 Task: Add a signature Heather Cooper containing Best wishes for a happy Thanksgiving Day, Heather Cooper to email address softage.5@softage.net and add a folder Weightlifting
Action: Mouse moved to (28, 45)
Screenshot: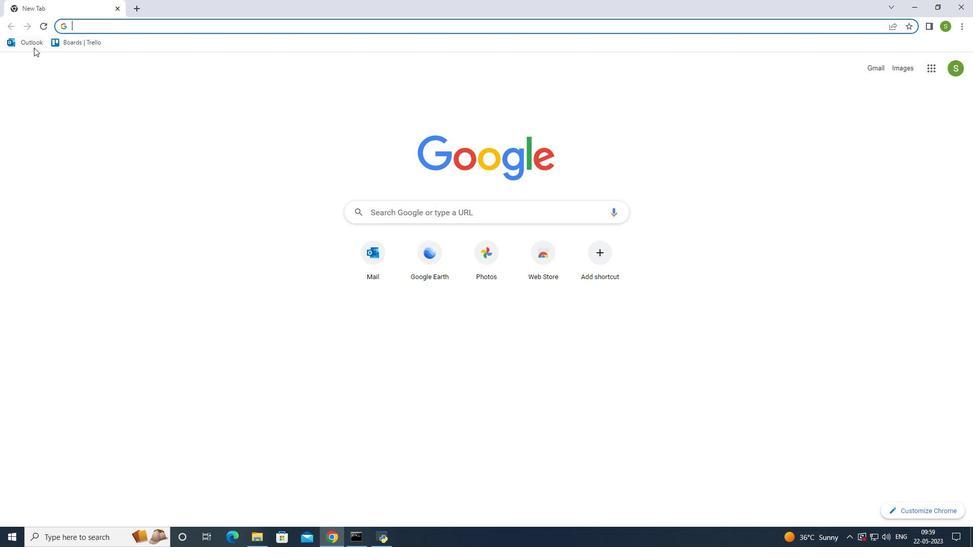 
Action: Mouse pressed left at (28, 45)
Screenshot: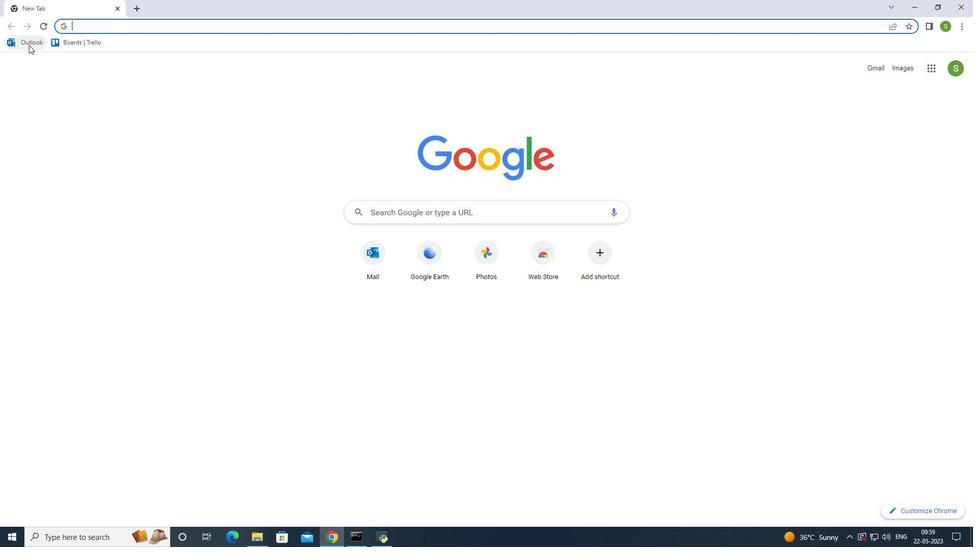 
Action: Mouse moved to (87, 86)
Screenshot: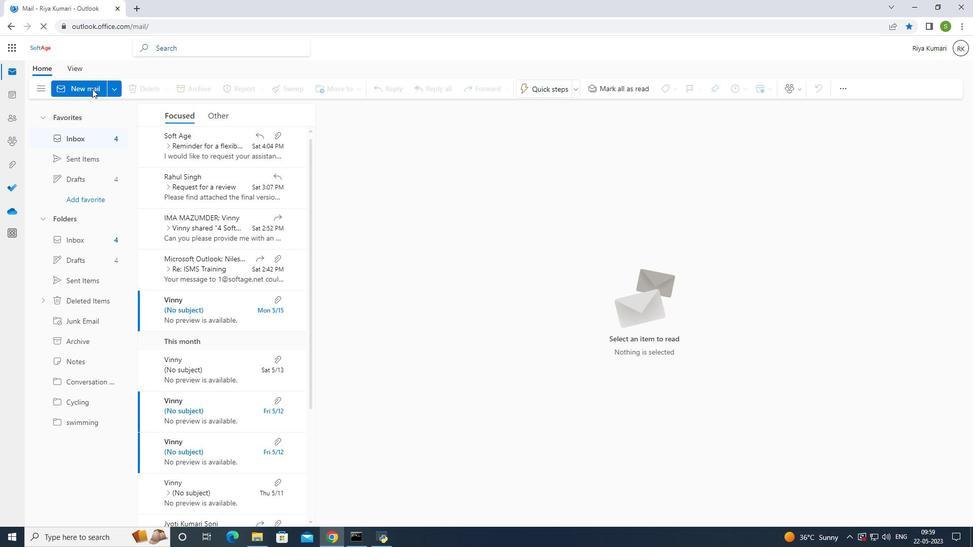 
Action: Mouse pressed left at (87, 86)
Screenshot: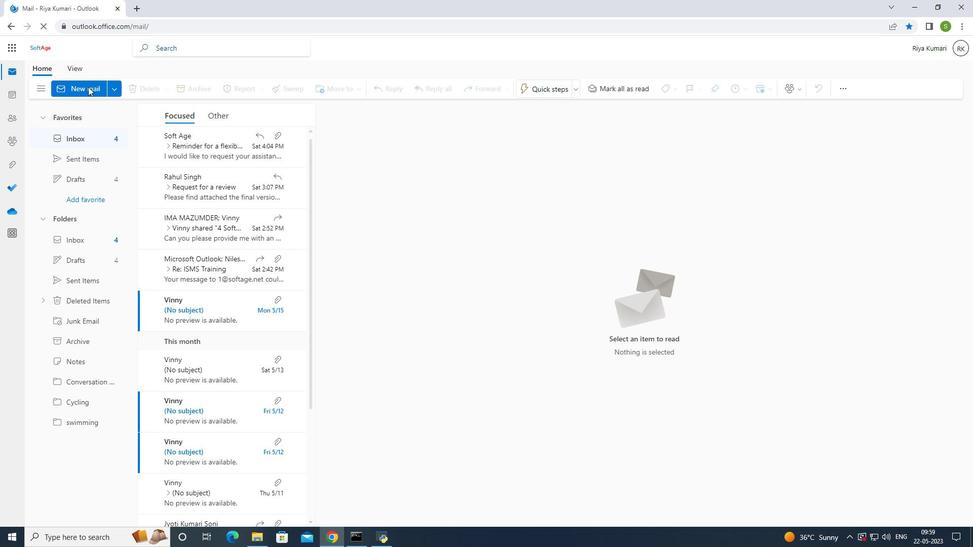 
Action: Mouse moved to (665, 86)
Screenshot: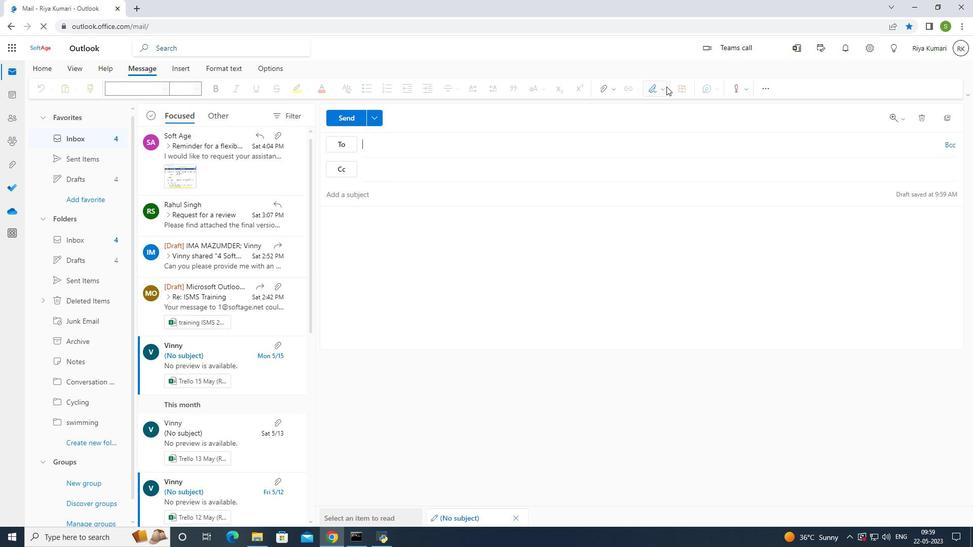 
Action: Mouse pressed left at (665, 86)
Screenshot: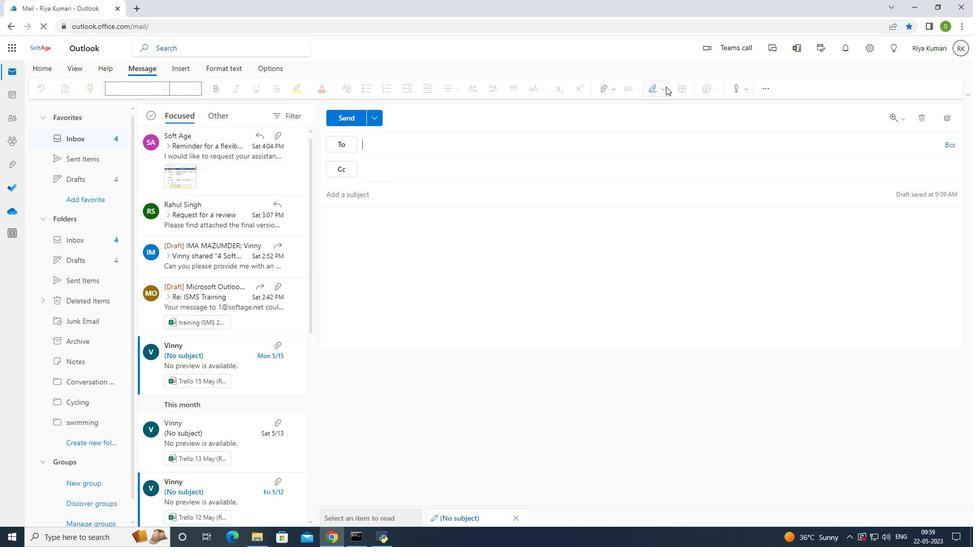 
Action: Mouse moved to (651, 128)
Screenshot: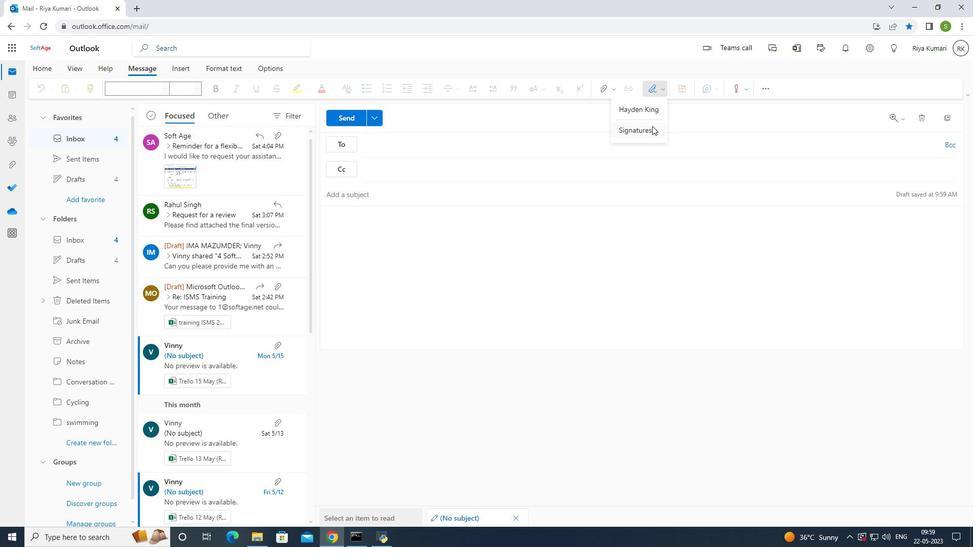
Action: Mouse pressed left at (651, 128)
Screenshot: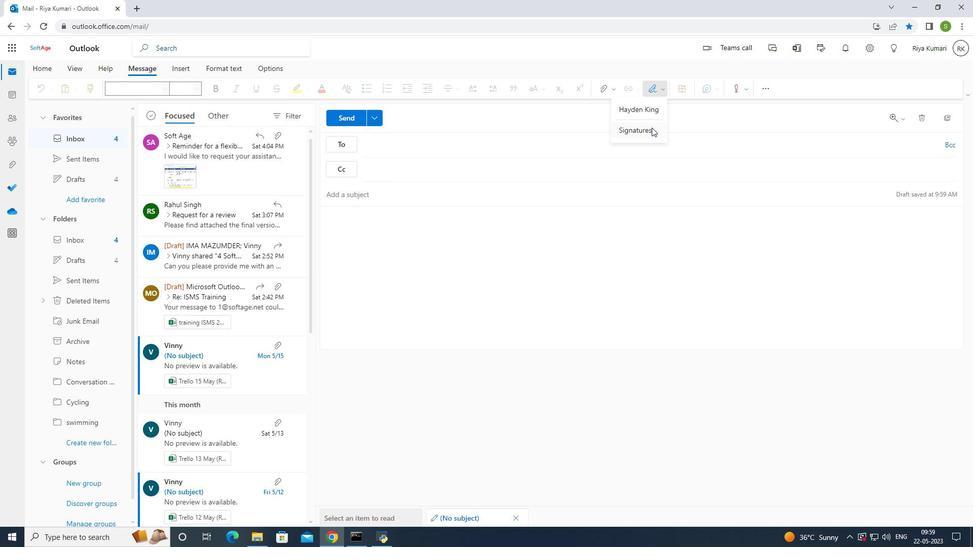 
Action: Mouse moved to (635, 171)
Screenshot: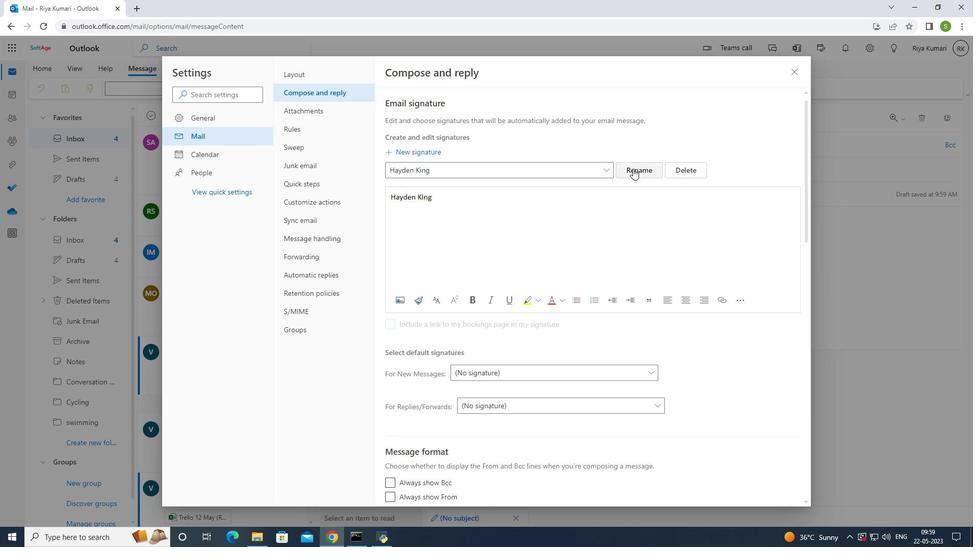 
Action: Mouse pressed left at (635, 171)
Screenshot: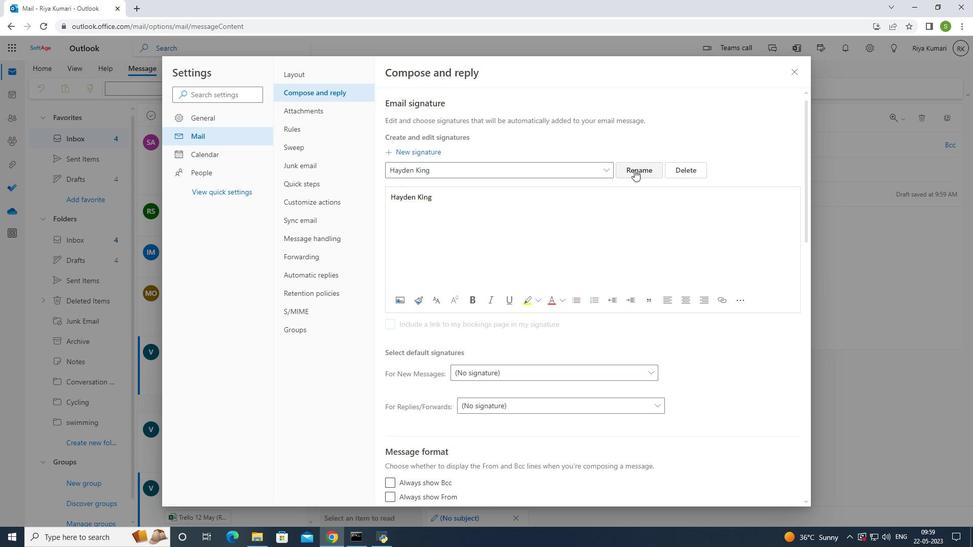 
Action: Mouse moved to (537, 172)
Screenshot: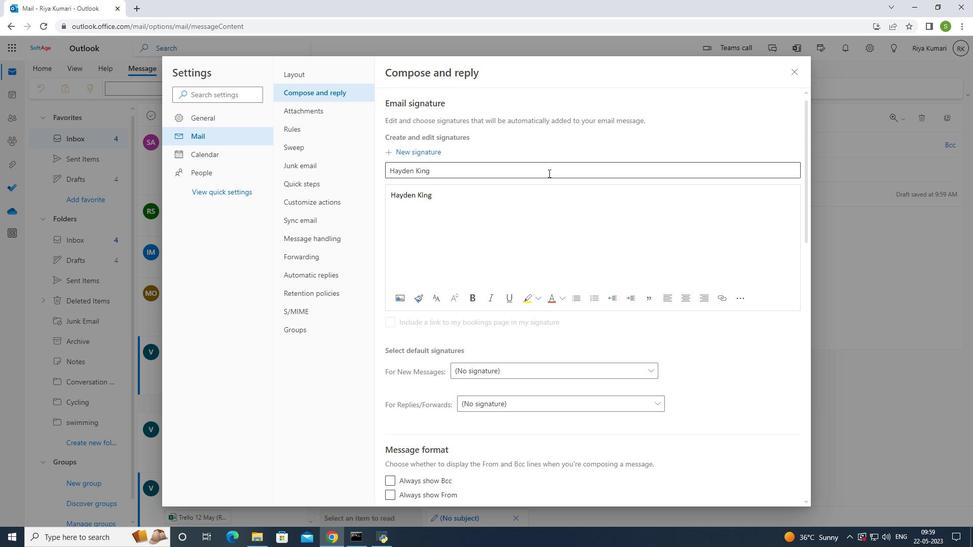 
Action: Mouse pressed left at (537, 172)
Screenshot: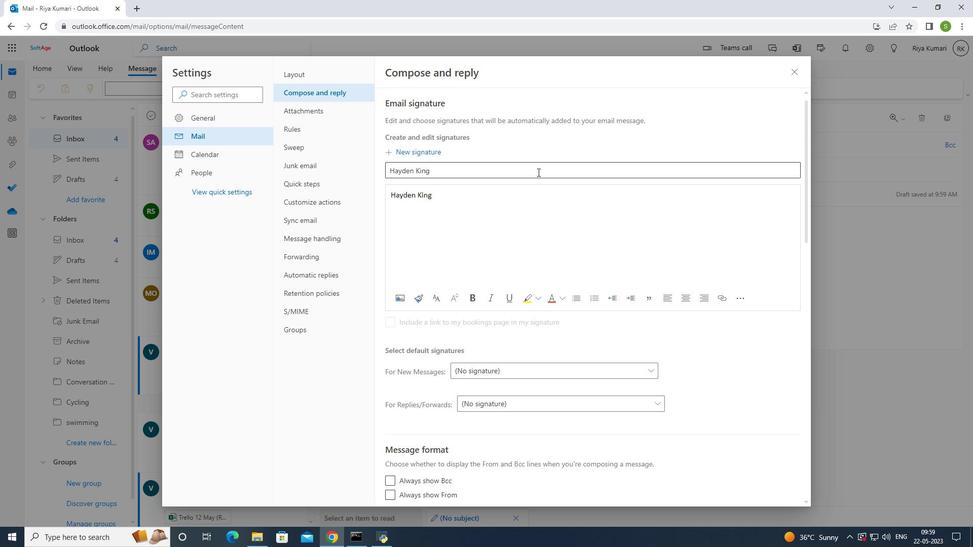 
Action: Key pressed <Key.backspace><Key.backspace><Key.backspace><Key.backspace><Key.backspace><Key.backspace><Key.backspace><Key.backspace><Key.backspace><Key.backspace><Key.backspace><Key.backspace><Key.backspace><Key.backspace><Key.backspace><Key.backspace><Key.backspace><Key.backspace><Key.backspace><Key.backspace><Key.backspace><Key.backspace><Key.backspace><Key.backspace><Key.backspace>
Screenshot: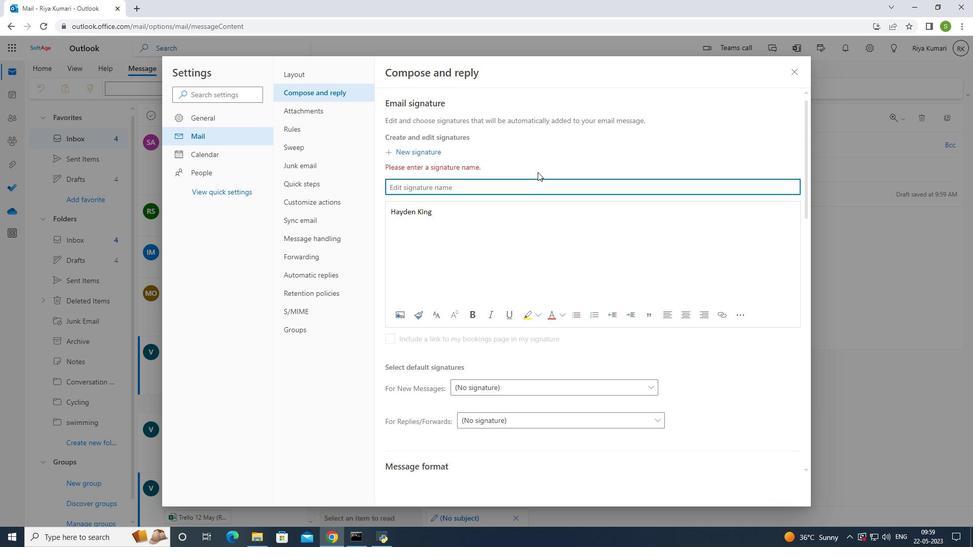 
Action: Mouse moved to (548, 168)
Screenshot: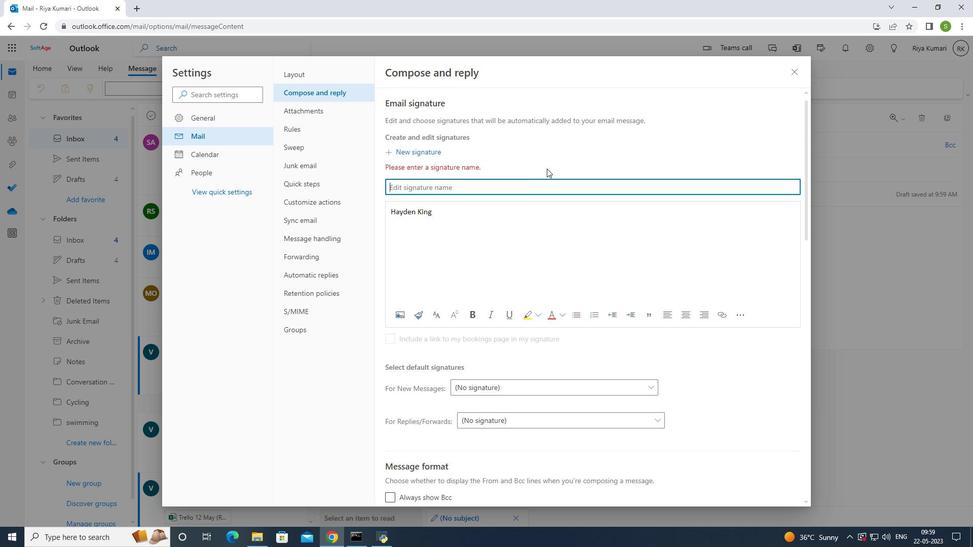 
Action: Key pressed <Key.shift><Key.shift><Key.shift><Key.shift>Heather<Key.space><Key.shift>Cooperctrl+A<'\x03'>
Screenshot: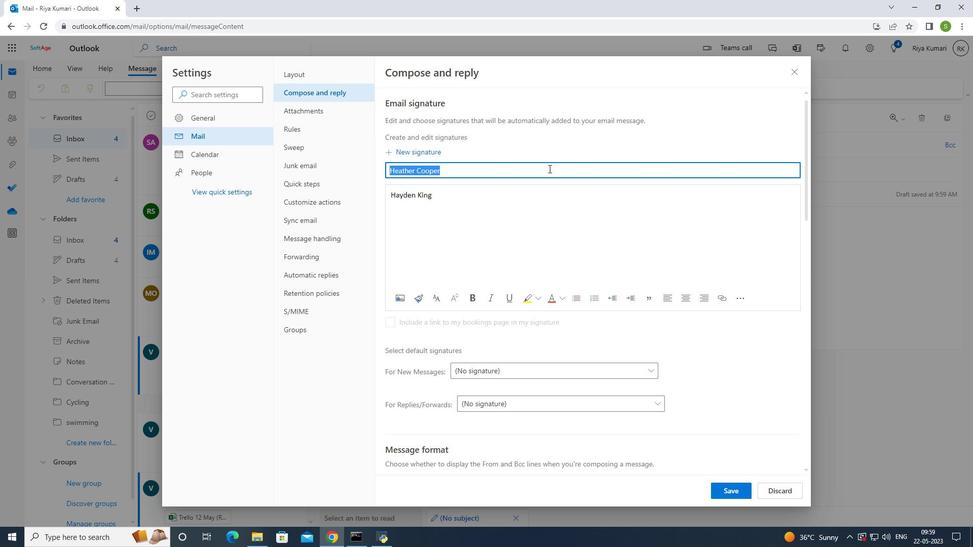 
Action: Mouse moved to (444, 193)
Screenshot: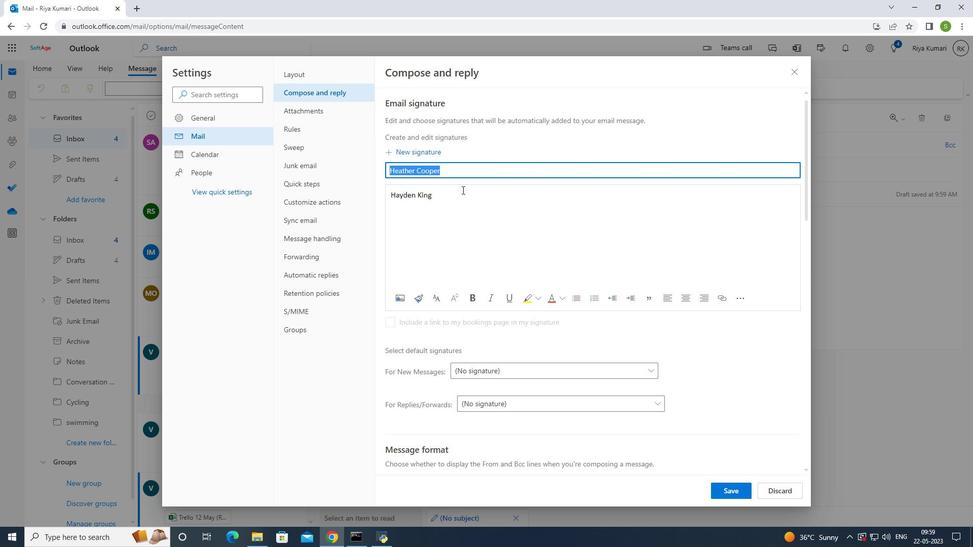 
Action: Mouse pressed left at (444, 193)
Screenshot: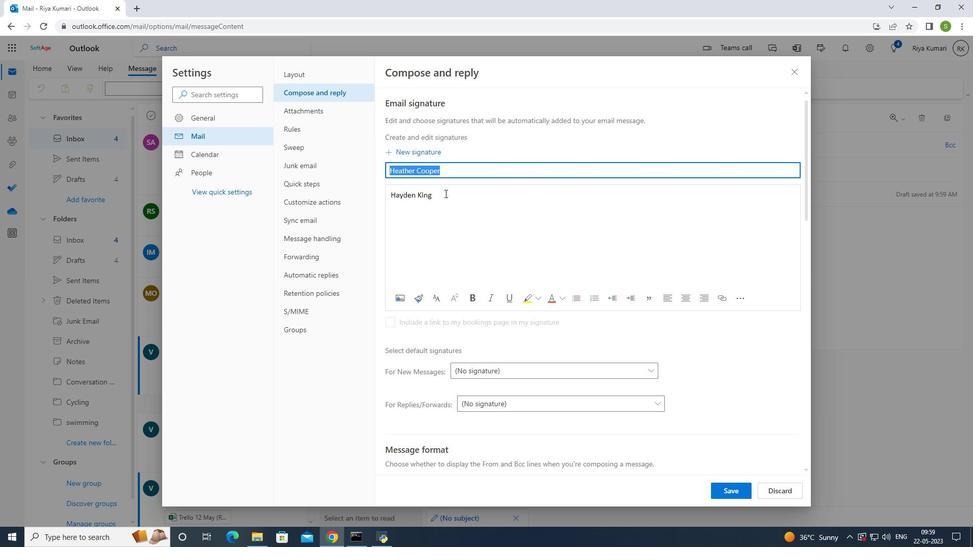 
Action: Key pressed <Key.backspace><Key.backspace><Key.backspace><Key.backspace><Key.backspace><Key.backspace><Key.backspace><Key.backspace><Key.backspace><Key.backspace><Key.backspace><Key.backspace><Key.backspace><Key.backspace><Key.backspace><Key.backspace><Key.backspace><Key.backspace>
Screenshot: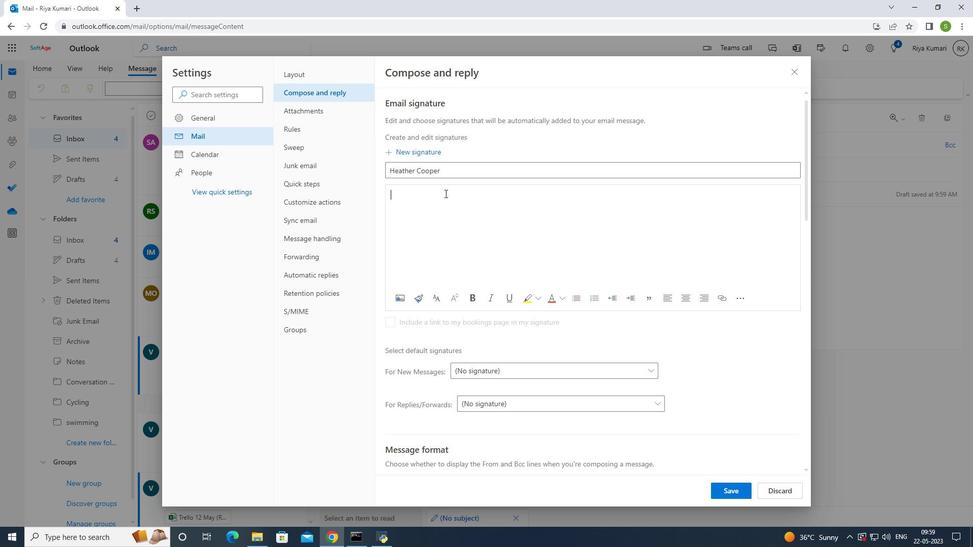 
Action: Mouse moved to (444, 195)
Screenshot: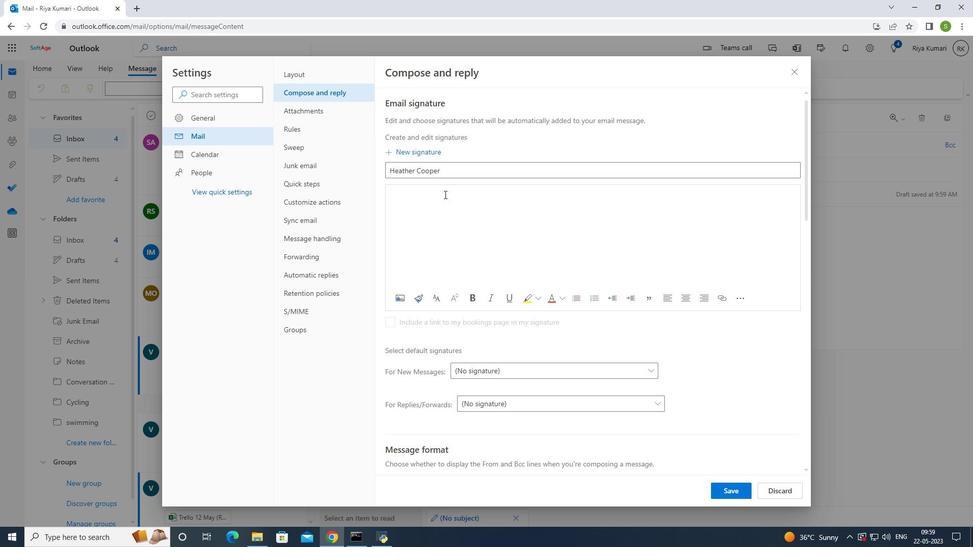 
Action: Key pressed ctrl+V
Screenshot: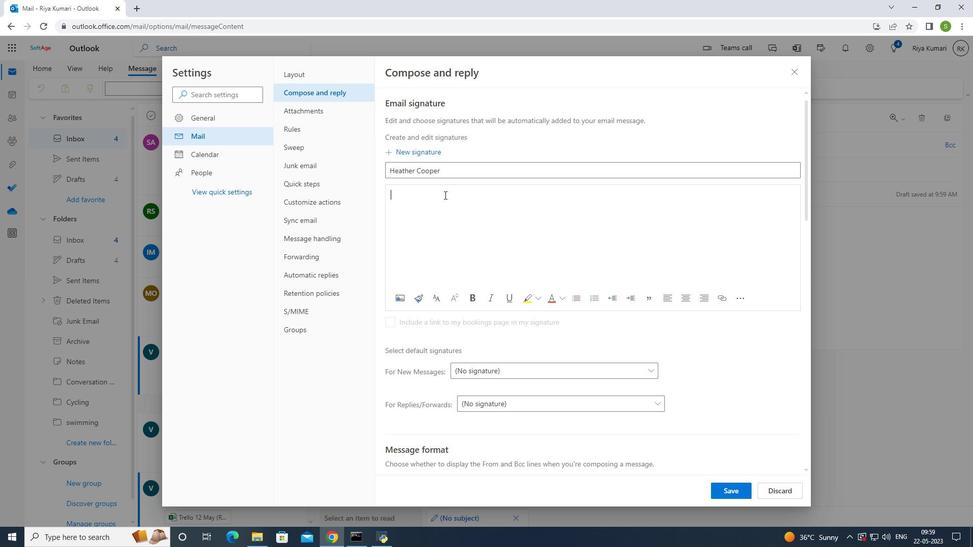 
Action: Mouse moved to (726, 492)
Screenshot: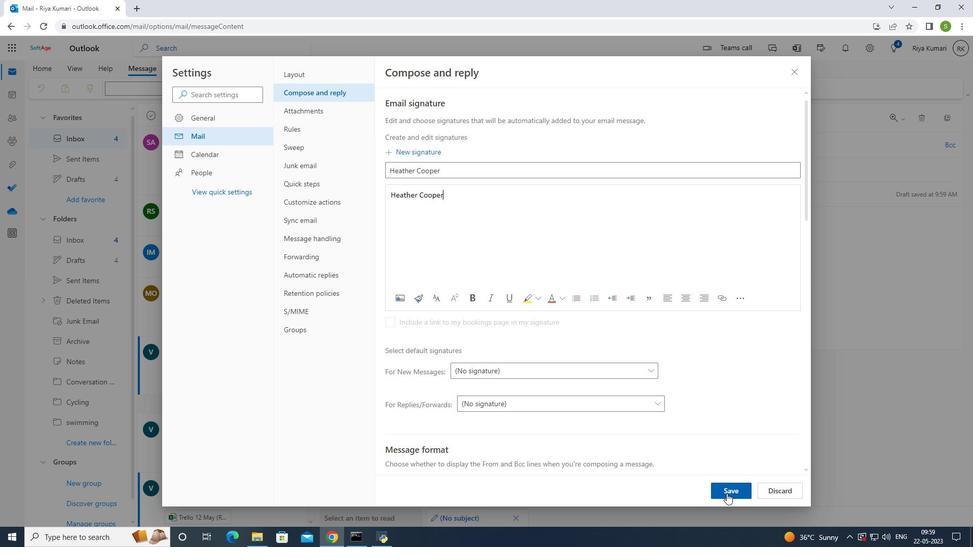 
Action: Mouse pressed left at (726, 492)
Screenshot: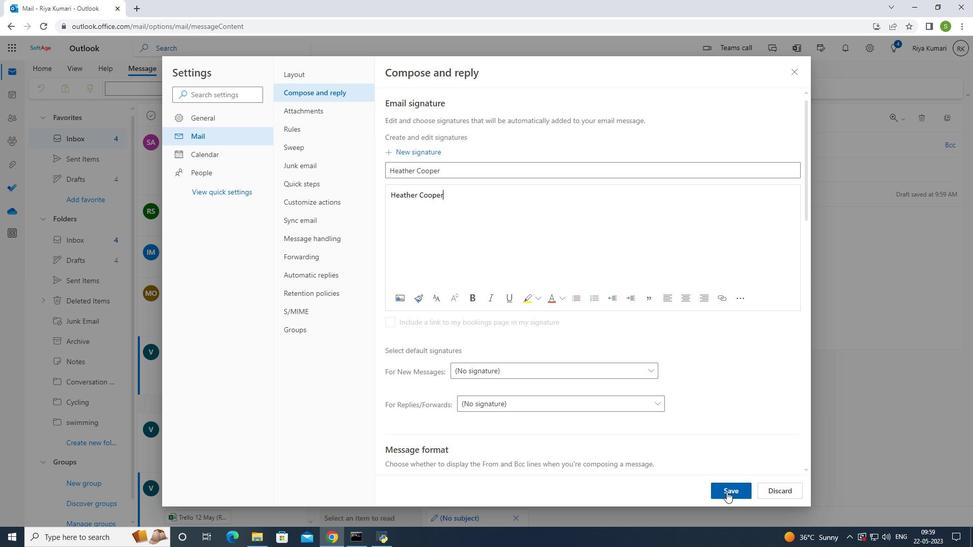 
Action: Mouse moved to (795, 71)
Screenshot: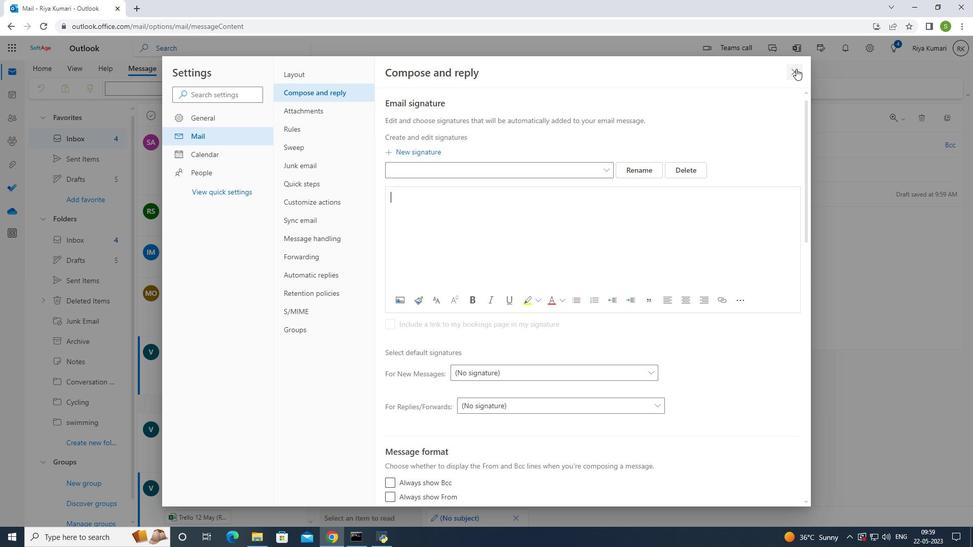 
Action: Mouse pressed left at (795, 71)
Screenshot: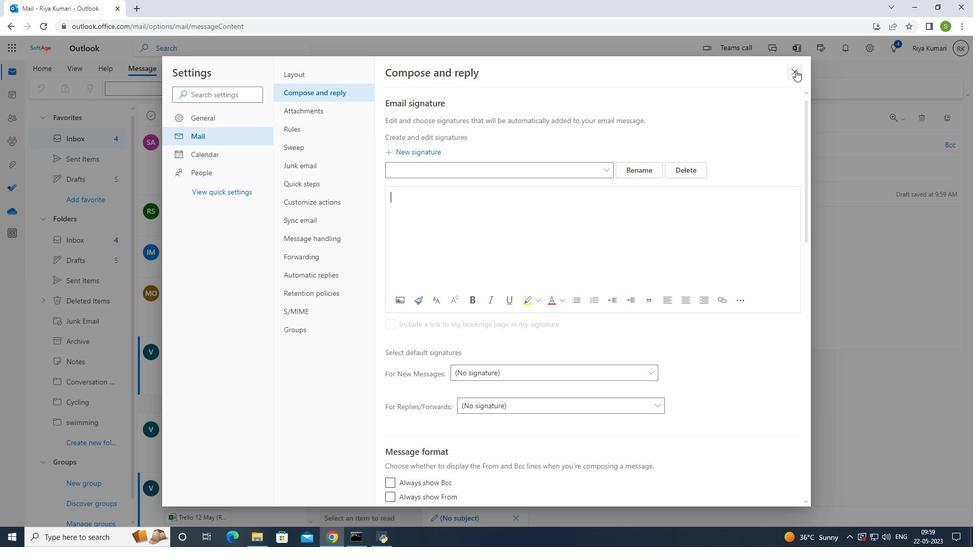 
Action: Mouse moved to (383, 230)
Screenshot: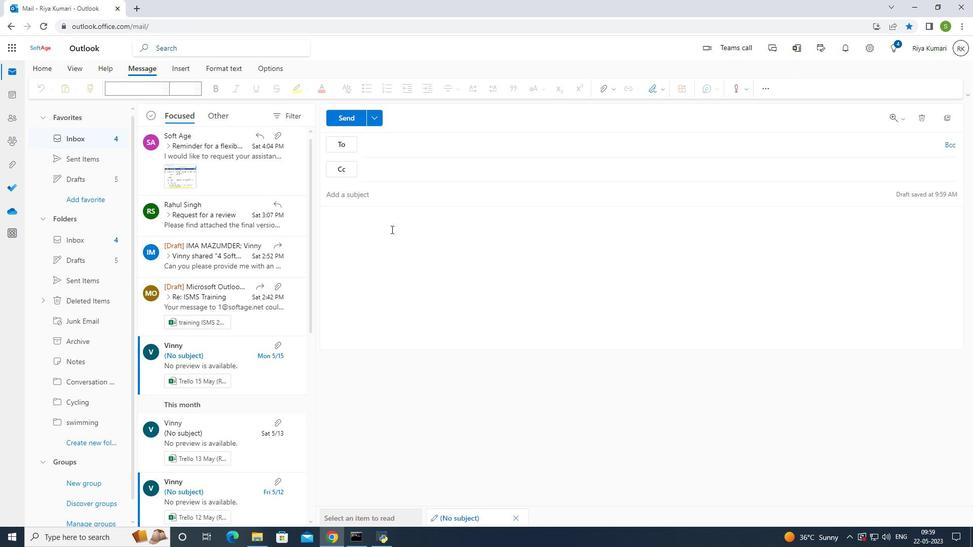 
Action: Mouse pressed left at (383, 230)
Screenshot: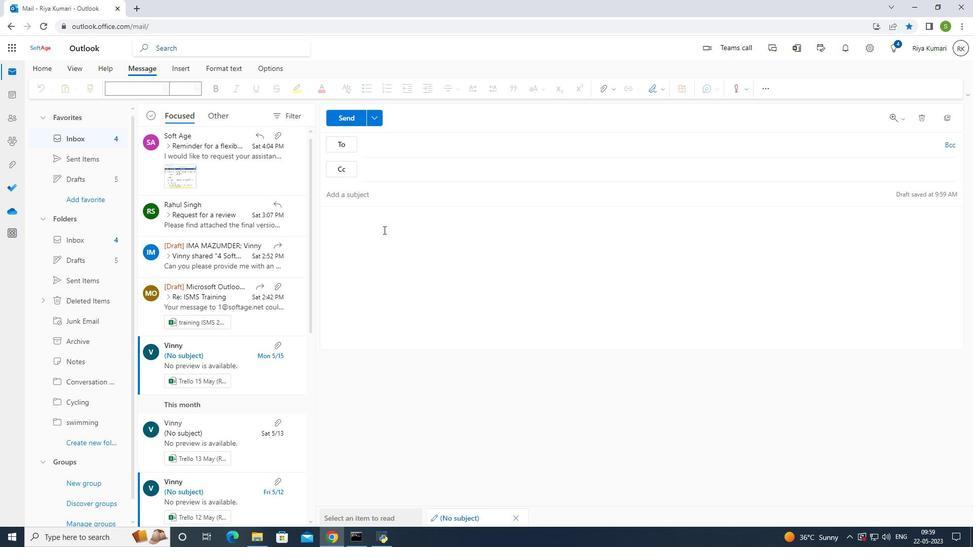 
Action: Mouse moved to (661, 90)
Screenshot: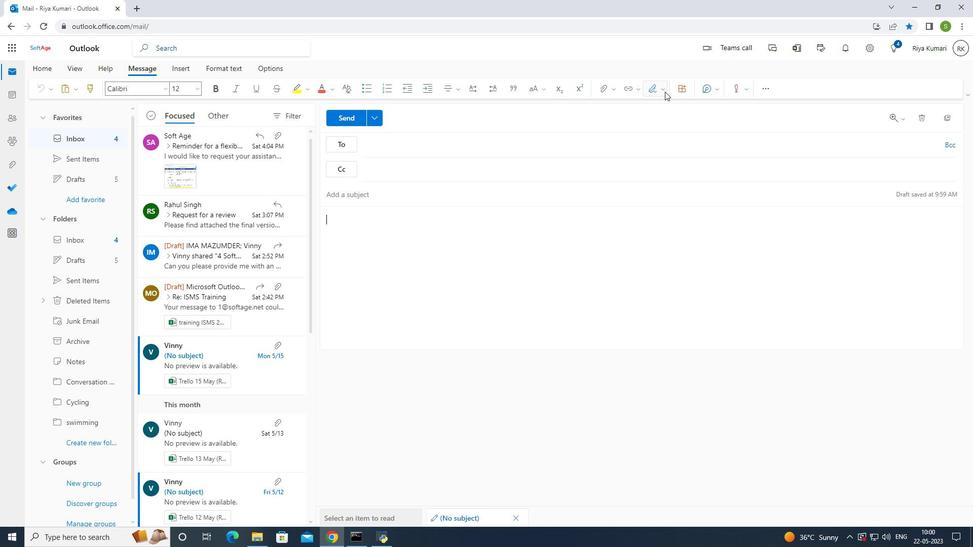 
Action: Mouse pressed left at (661, 90)
Screenshot: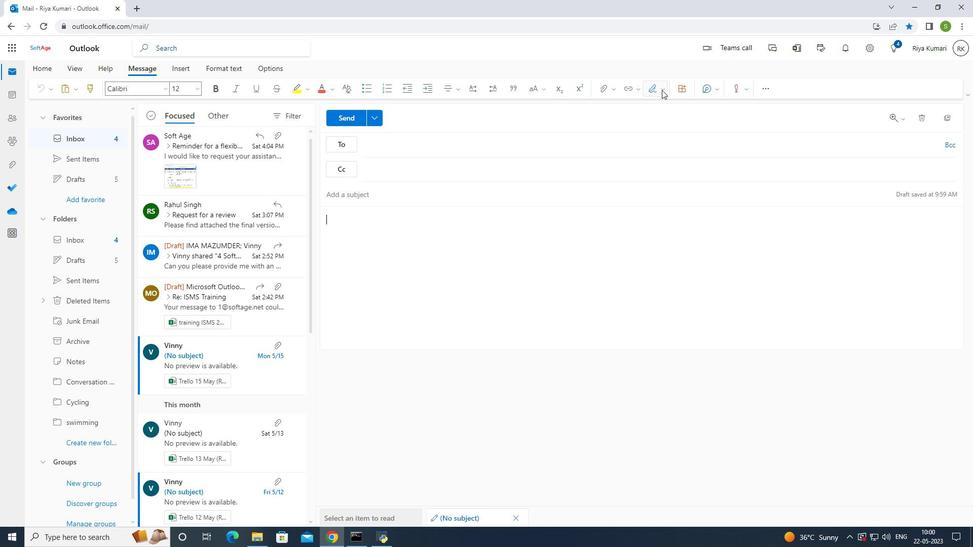 
Action: Mouse moved to (648, 114)
Screenshot: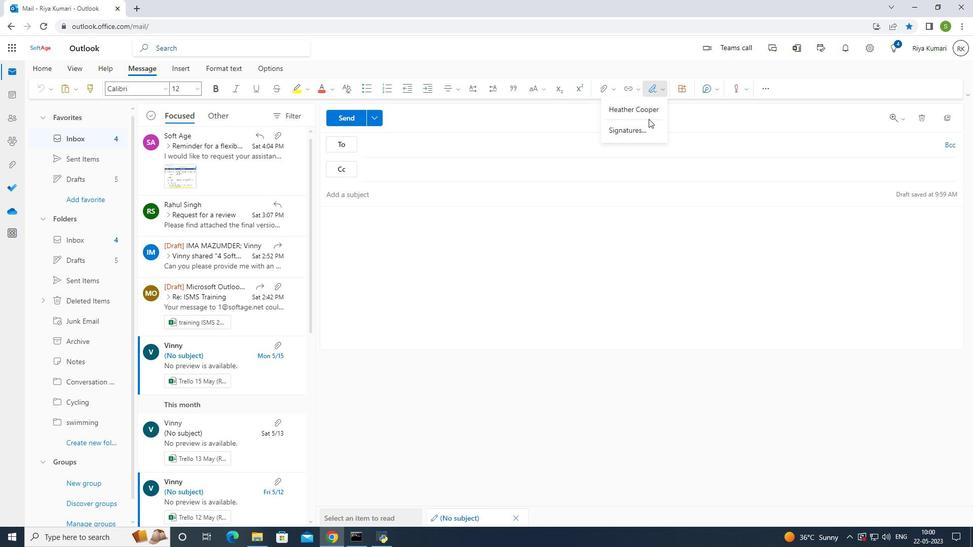 
Action: Mouse pressed left at (648, 114)
Screenshot: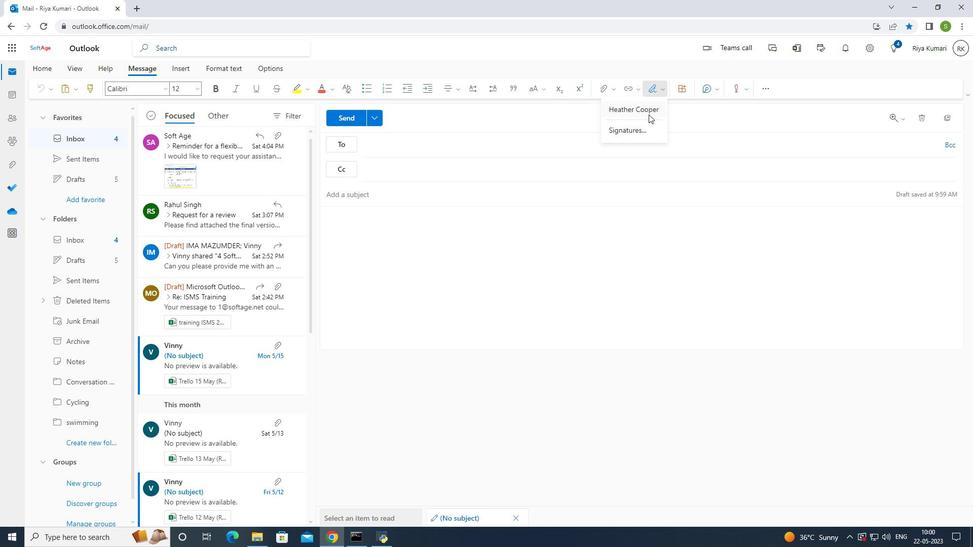 
Action: Mouse moved to (487, 240)
Screenshot: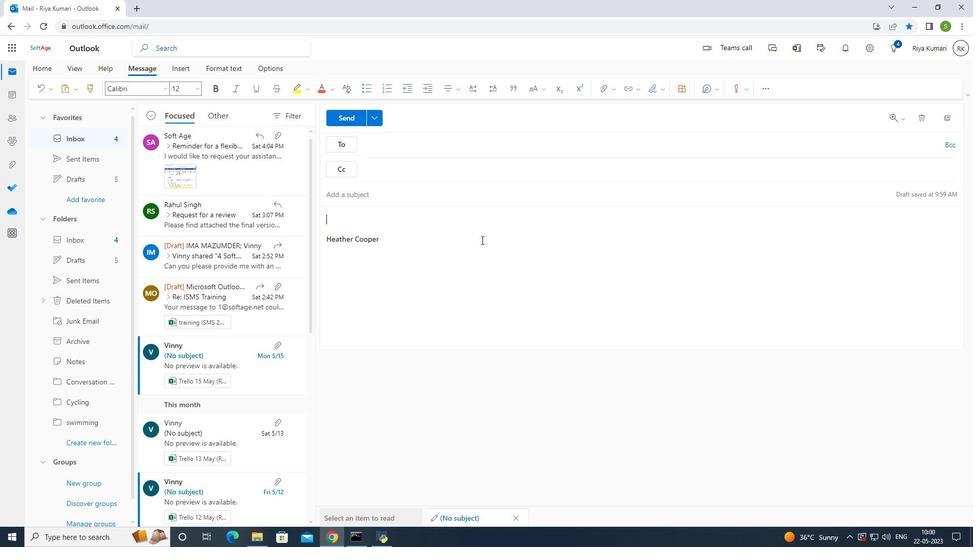 
Action: Key pressed <Key.shift><Key.shift><Key.shift><Key.shift><Key.shift><Key.shift><Key.shift><Key.shift>Best<Key.space>ishes<Key.space>for<Key.space>a<Key.space><Key.shift><Key.shift>happy<Key.space>thanking<Key.backspace><Key.backspace><Key.backspace>sgiving<Key.space><Key.shift>Day
Screenshot: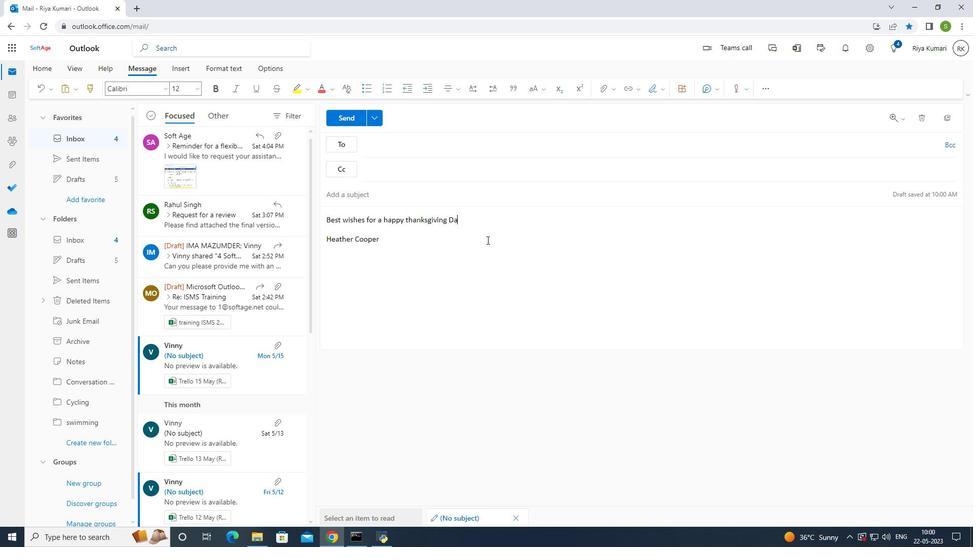 
Action: Mouse moved to (384, 147)
Screenshot: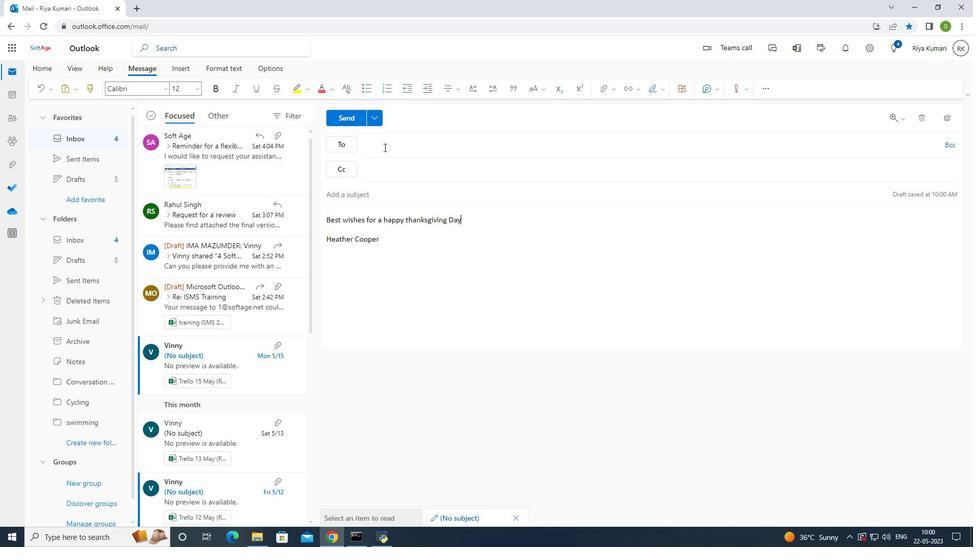 
Action: Mouse pressed left at (384, 147)
Screenshot: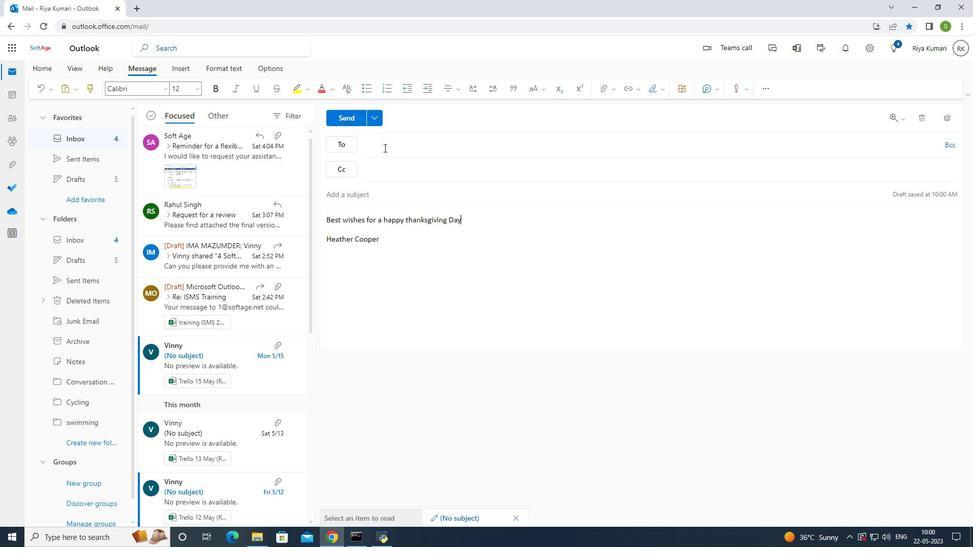 
Action: Mouse moved to (604, 229)
Screenshot: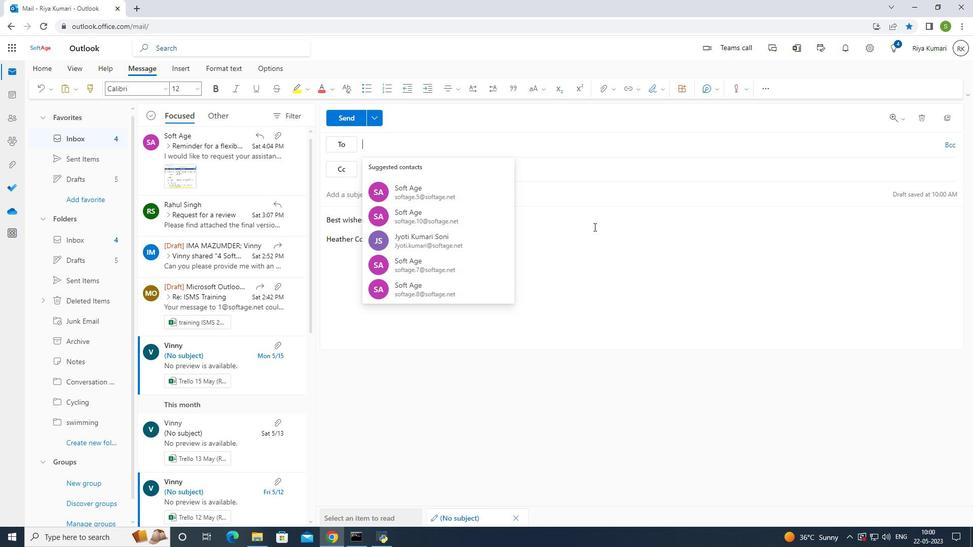 
Action: Key pressed softage.5<Key.shift>@softage.net
Screenshot: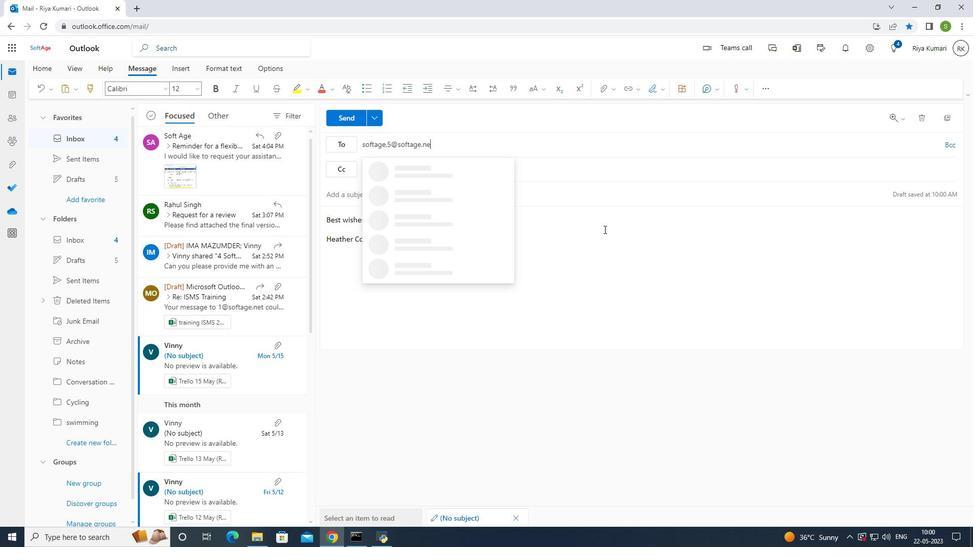 
Action: Mouse moved to (465, 174)
Screenshot: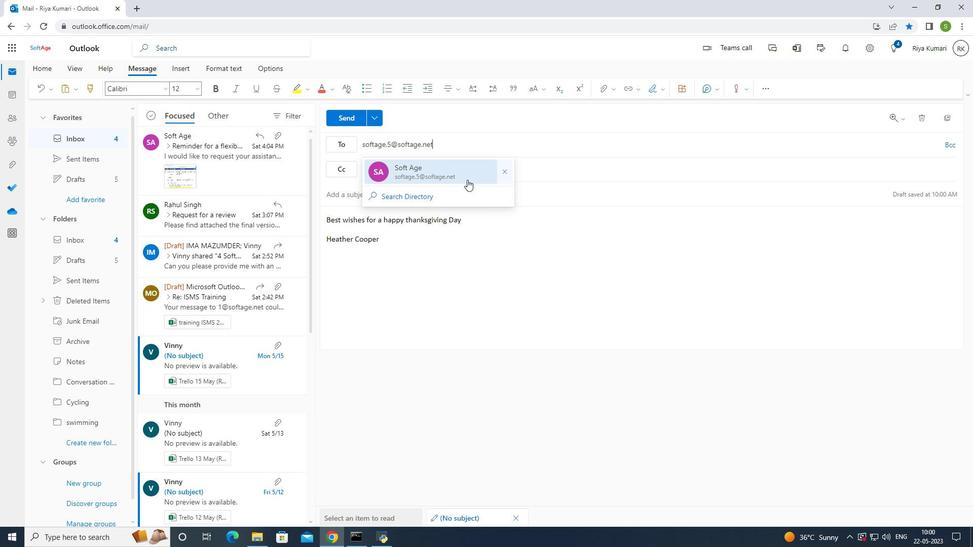 
Action: Mouse pressed left at (465, 174)
Screenshot: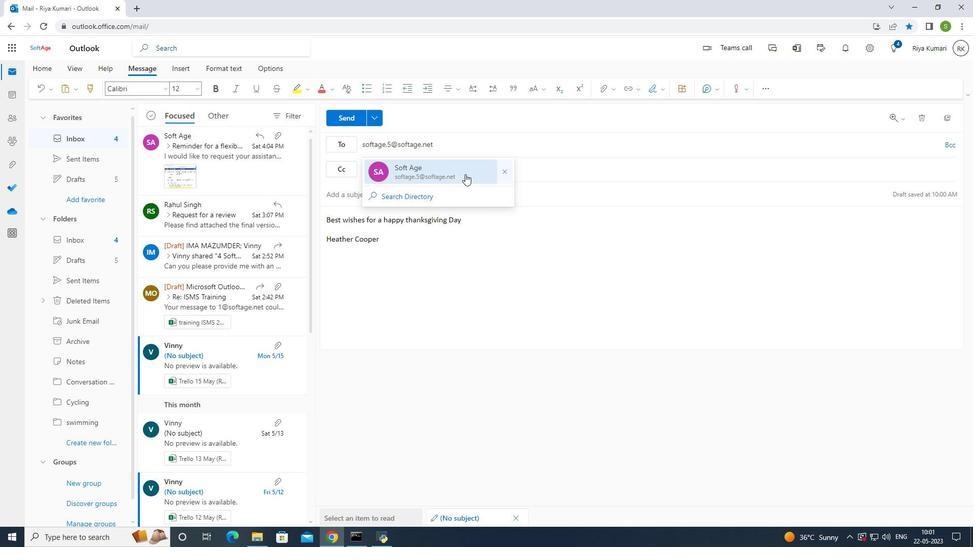 
Action: Mouse moved to (84, 269)
Screenshot: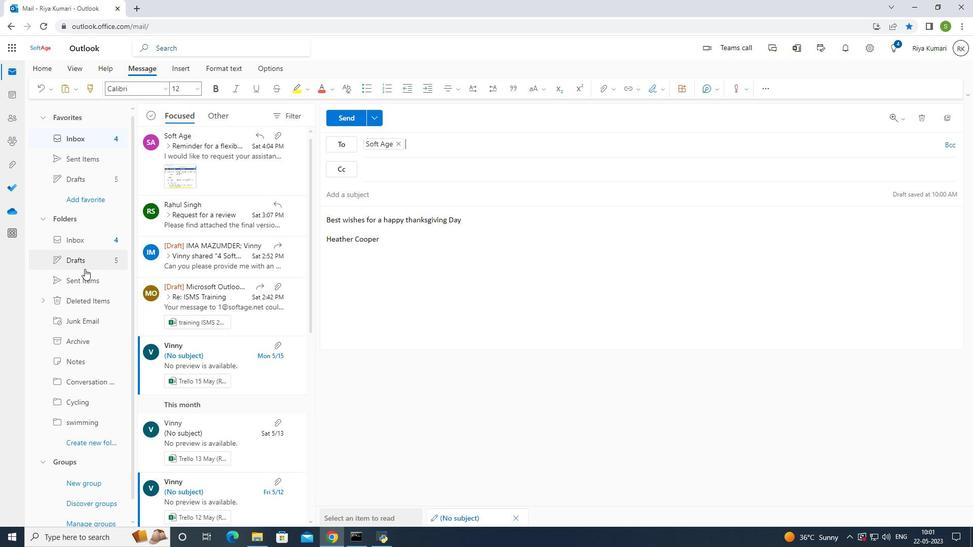 
Action: Mouse scrolled (84, 268) with delta (0, 0)
Screenshot: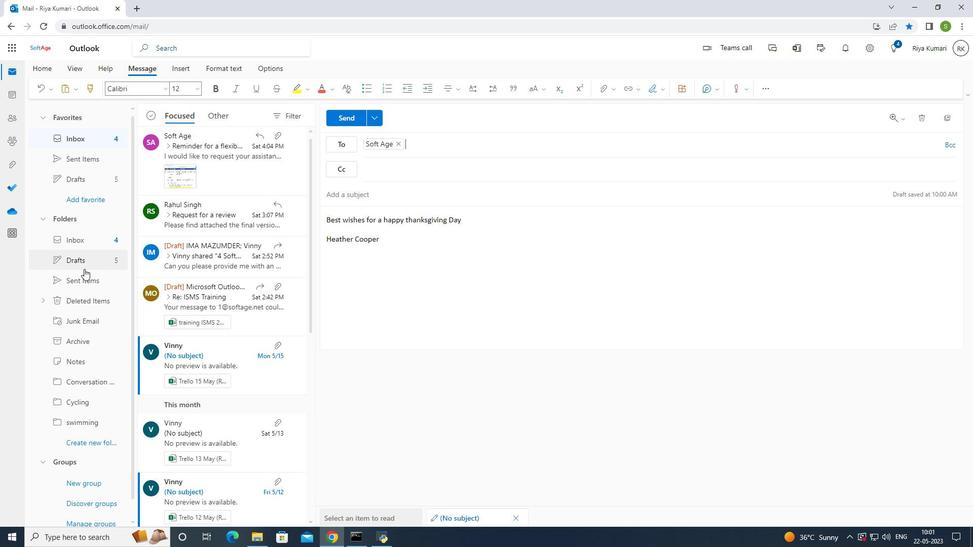 
Action: Mouse scrolled (84, 268) with delta (0, 0)
Screenshot: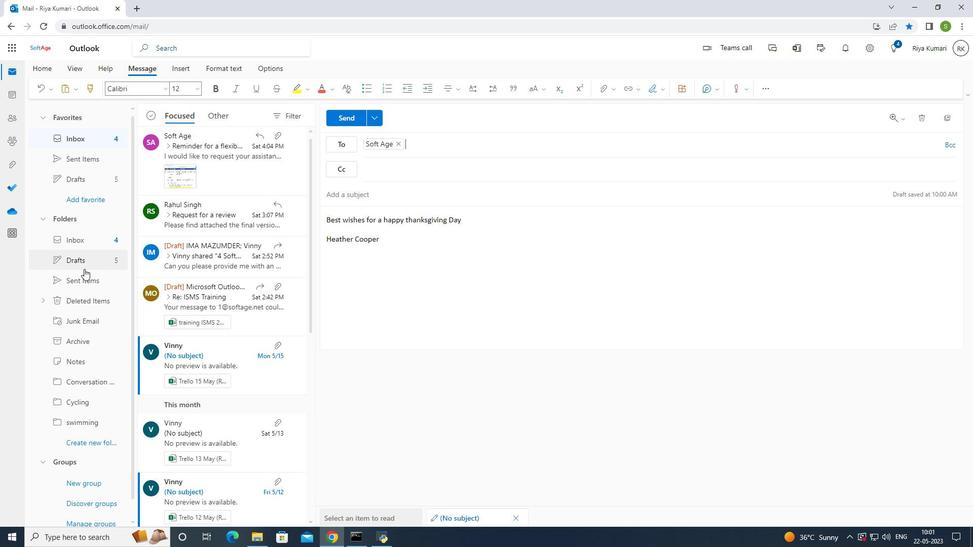 
Action: Mouse scrolled (84, 268) with delta (0, 0)
Screenshot: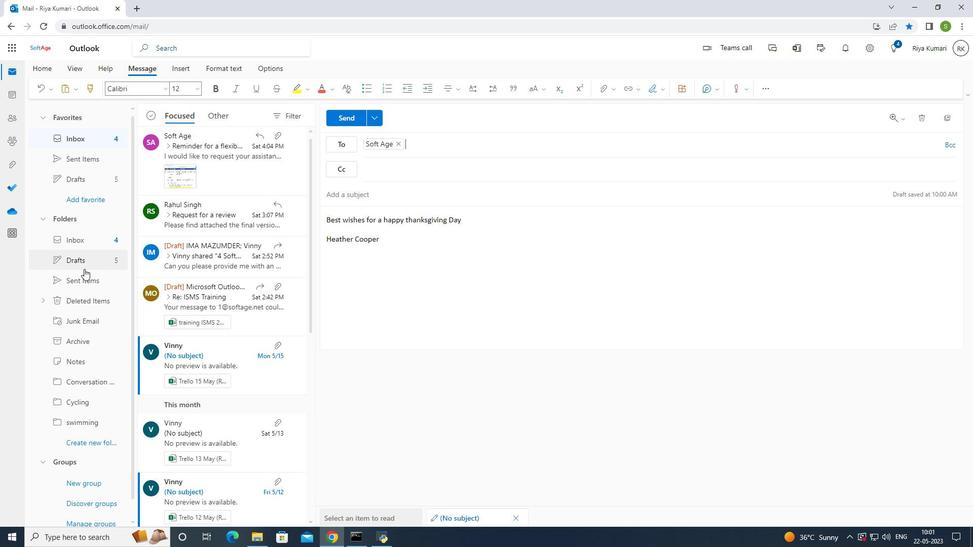 
Action: Mouse scrolled (84, 268) with delta (0, 0)
Screenshot: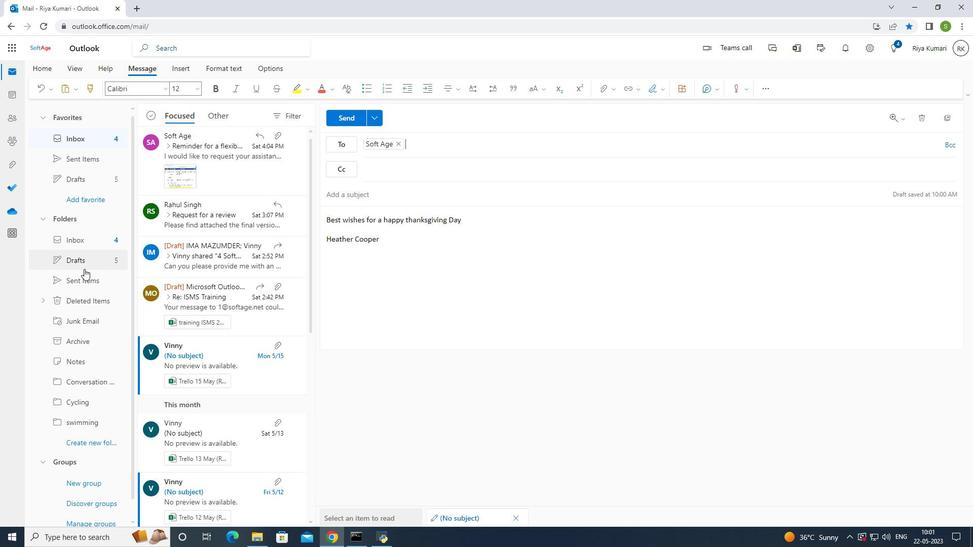 
Action: Mouse scrolled (84, 268) with delta (0, 0)
Screenshot: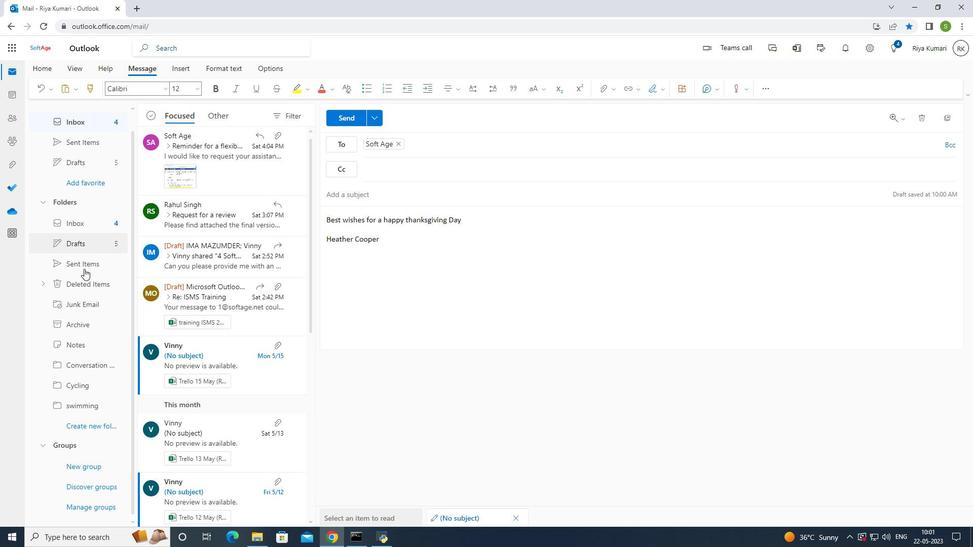 
Action: Mouse moved to (83, 269)
Screenshot: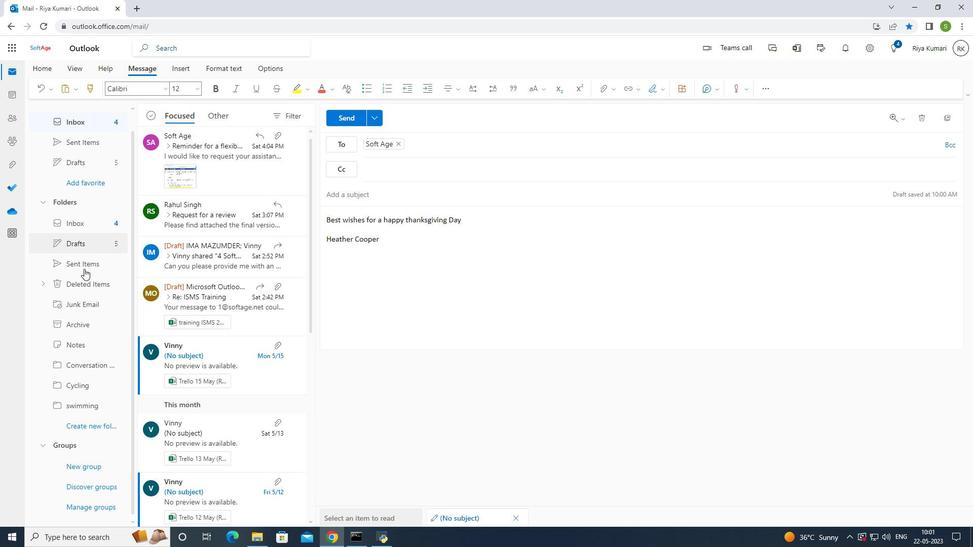 
Action: Mouse scrolled (83, 269) with delta (0, 0)
Screenshot: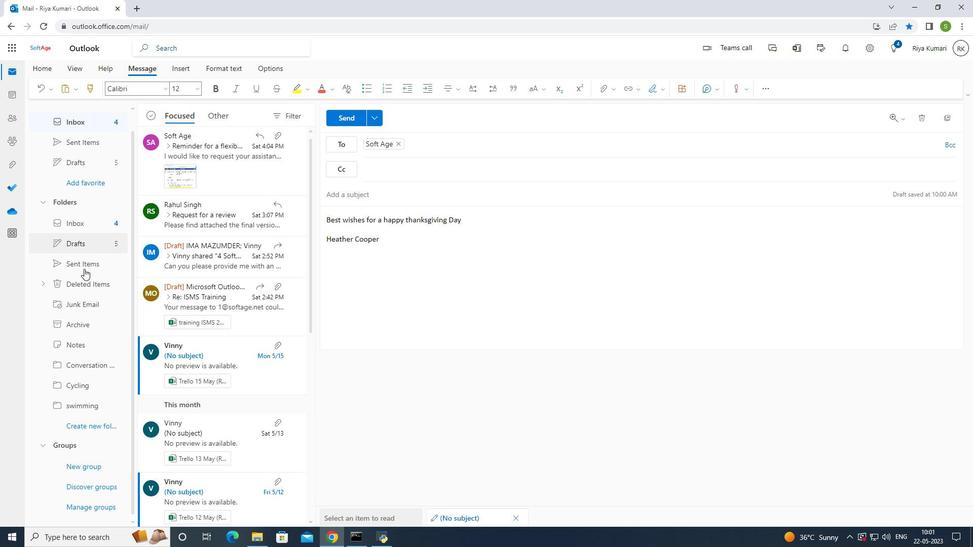 
Action: Mouse moved to (83, 271)
Screenshot: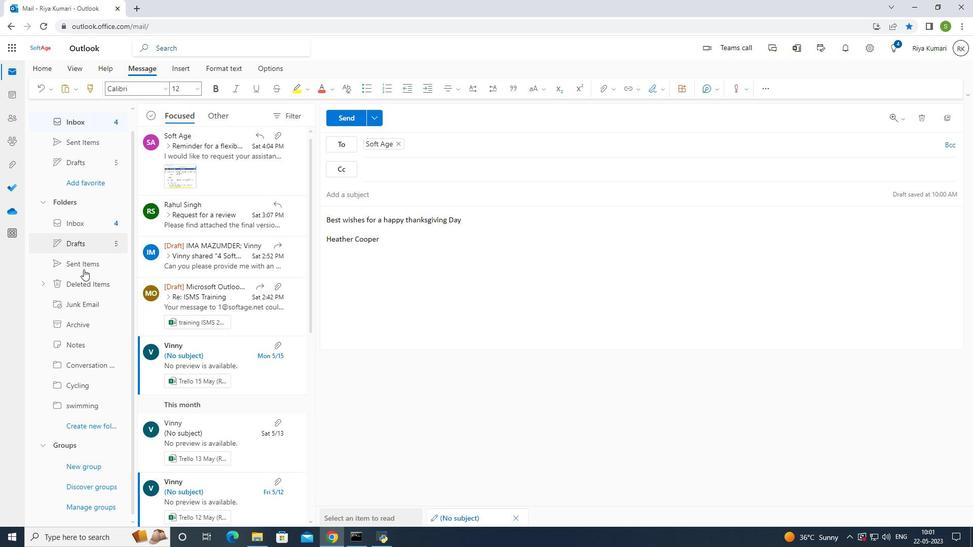 
Action: Mouse scrolled (83, 270) with delta (0, 0)
Screenshot: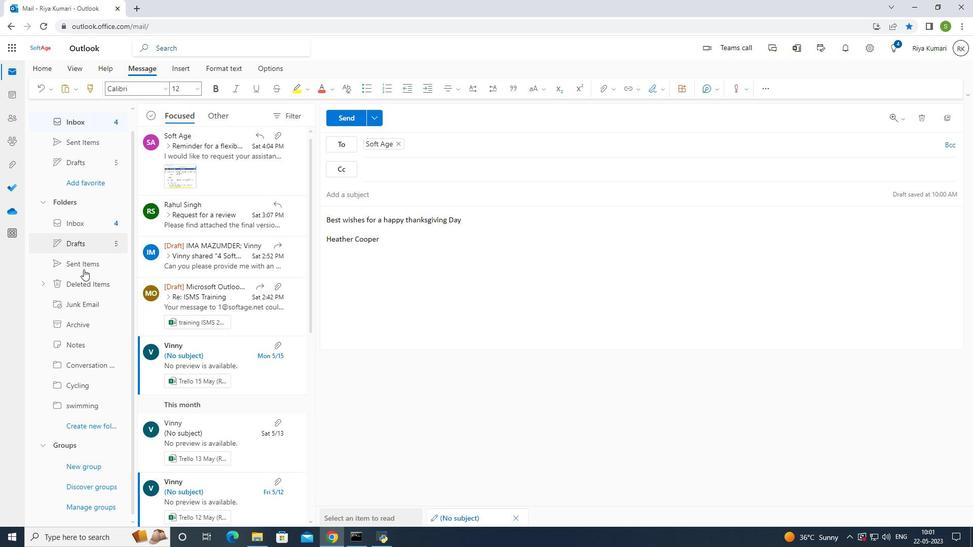 
Action: Mouse moved to (90, 423)
Screenshot: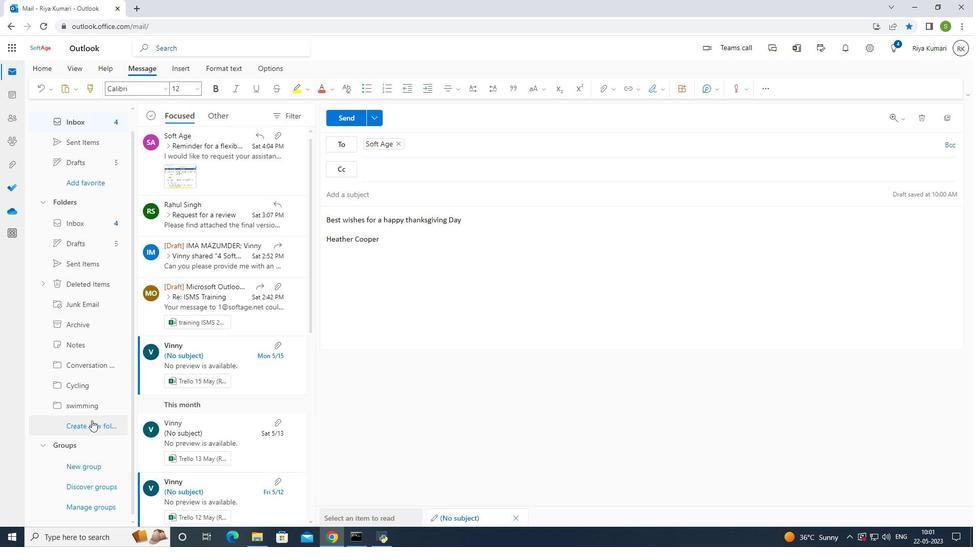
Action: Mouse pressed left at (90, 423)
Screenshot: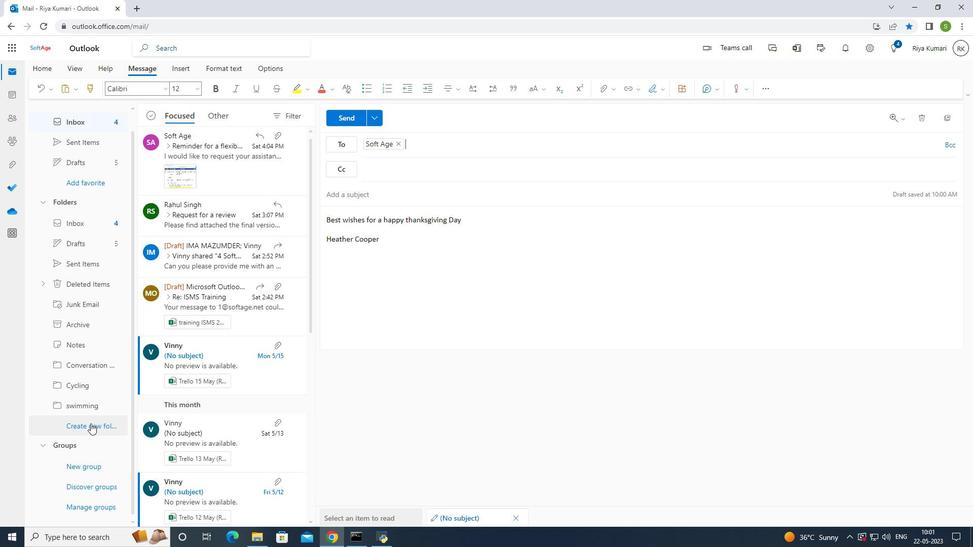 
Action: Mouse moved to (126, 375)
Screenshot: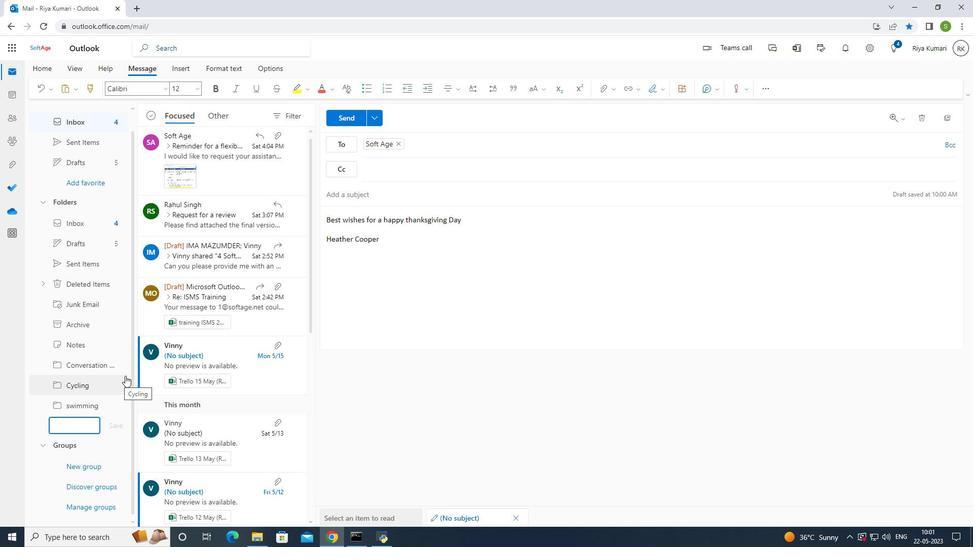 
Action: Key pressed <Key.shift>Weightlifiting
Screenshot: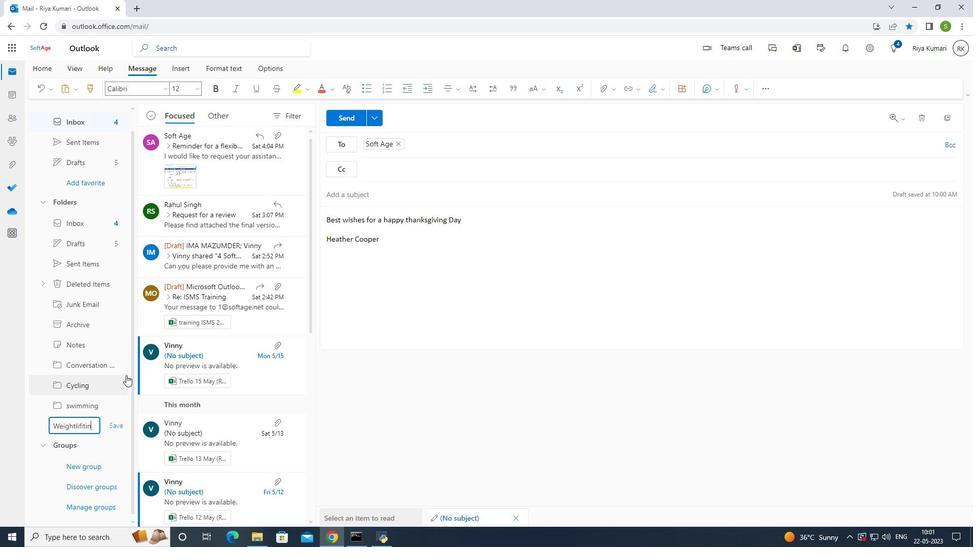 
Action: Mouse moved to (115, 425)
Screenshot: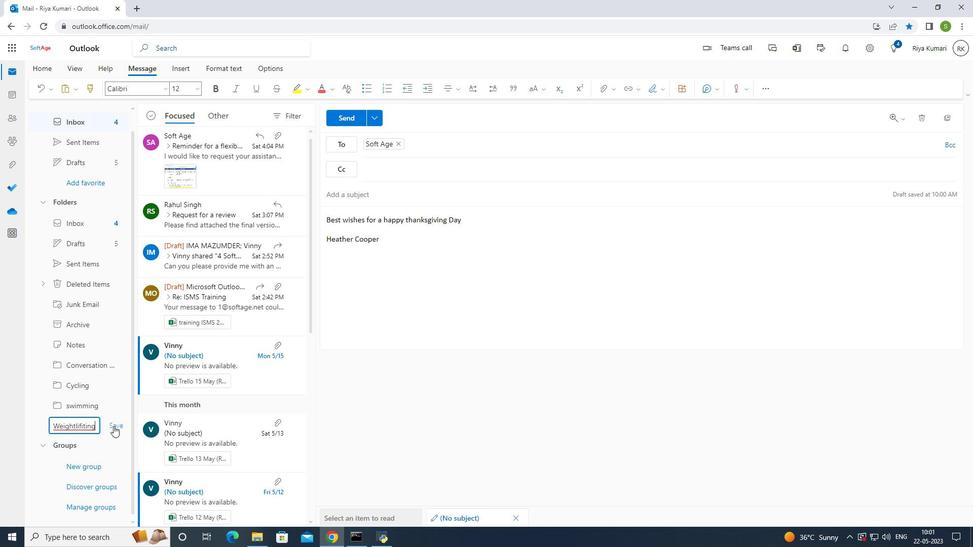 
Action: Mouse pressed left at (115, 425)
Screenshot: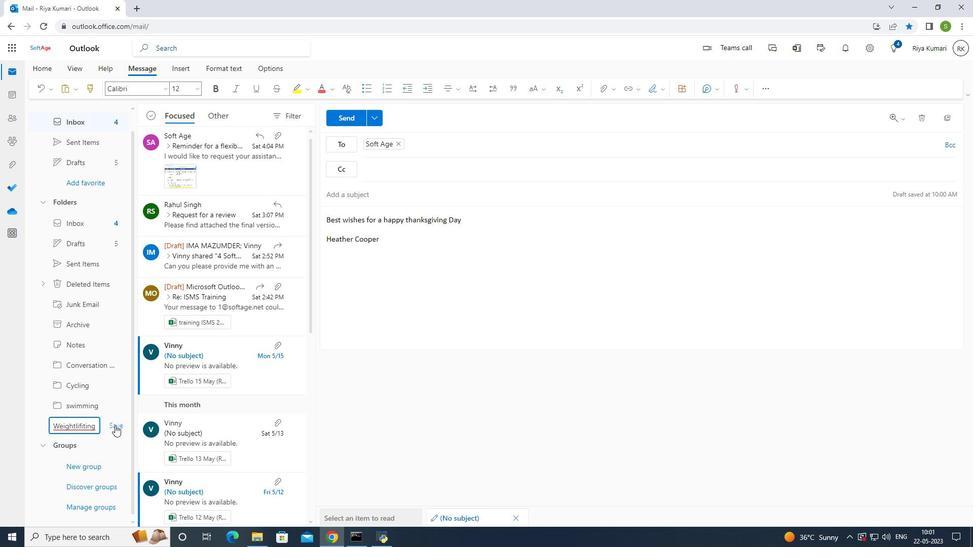 
Action: Mouse moved to (342, 122)
Screenshot: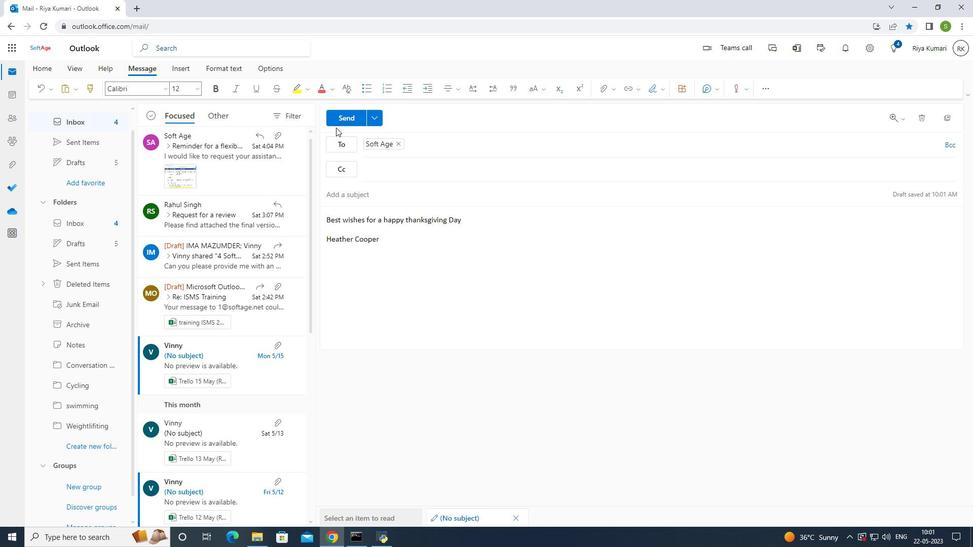 
Action: Mouse pressed left at (342, 122)
Screenshot: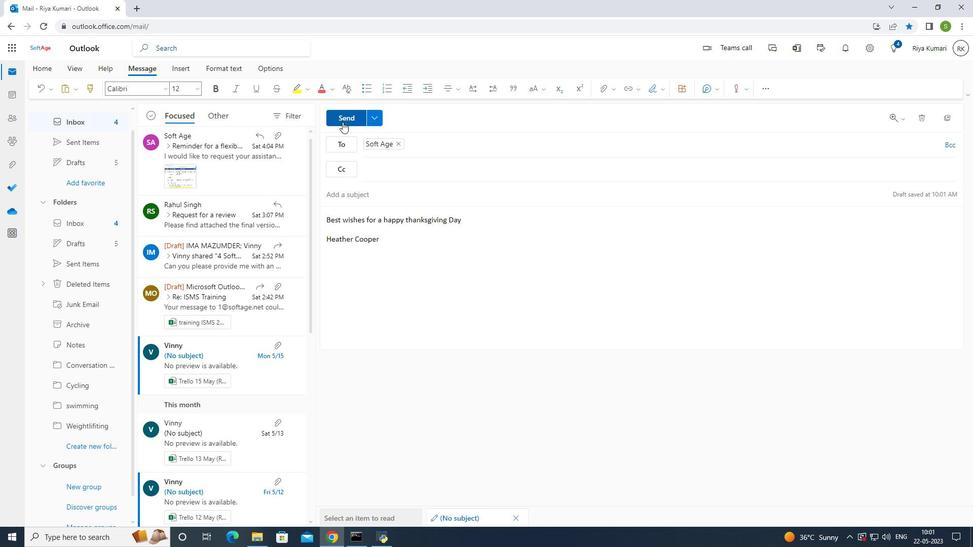 
Action: Mouse moved to (472, 309)
Screenshot: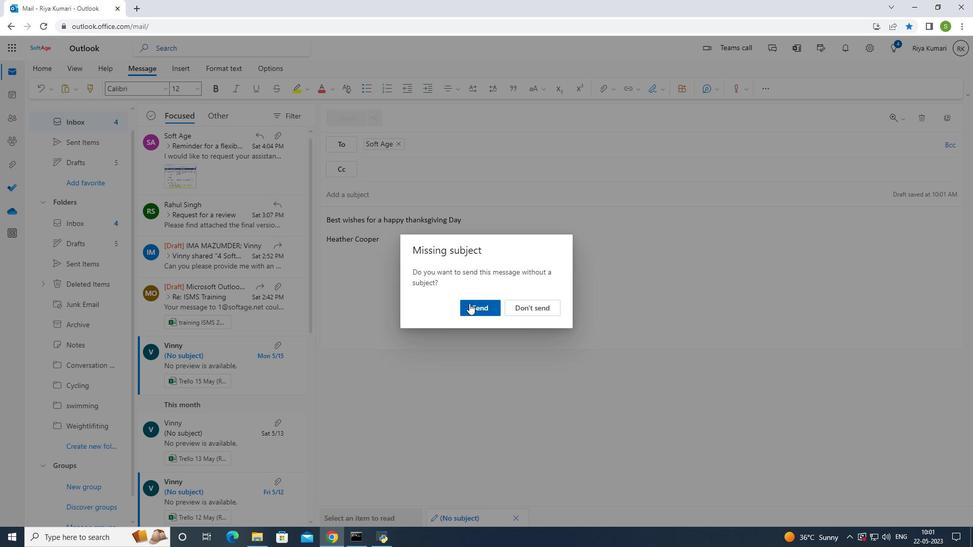 
Action: Mouse pressed left at (472, 309)
Screenshot: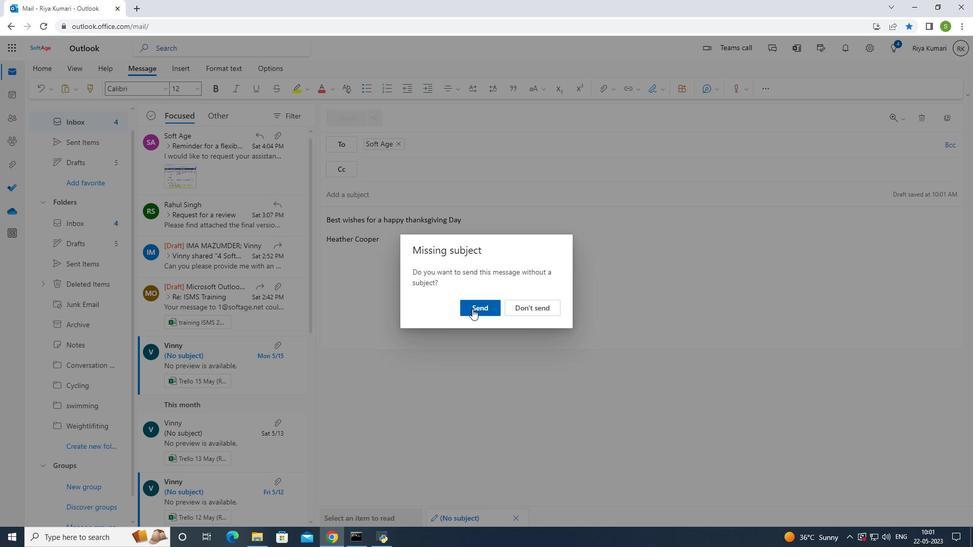 
Action: Mouse moved to (496, 299)
Screenshot: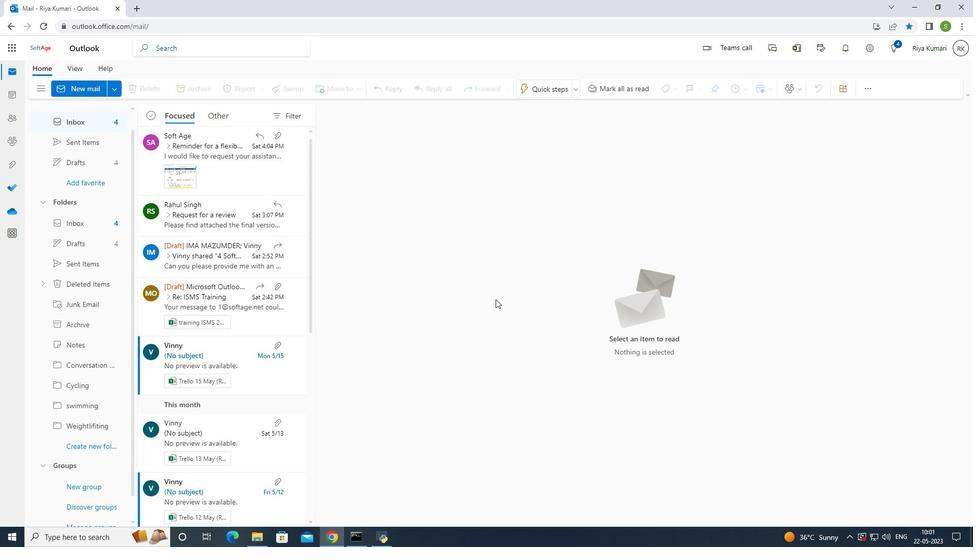 
